 Task: Add a dependency to the task Implement a feature for users to share their activity on social media , the existing task  Create a feature for users to create custom alerts and reminders in the project Wavelength.
Action: Mouse moved to (740, 509)
Screenshot: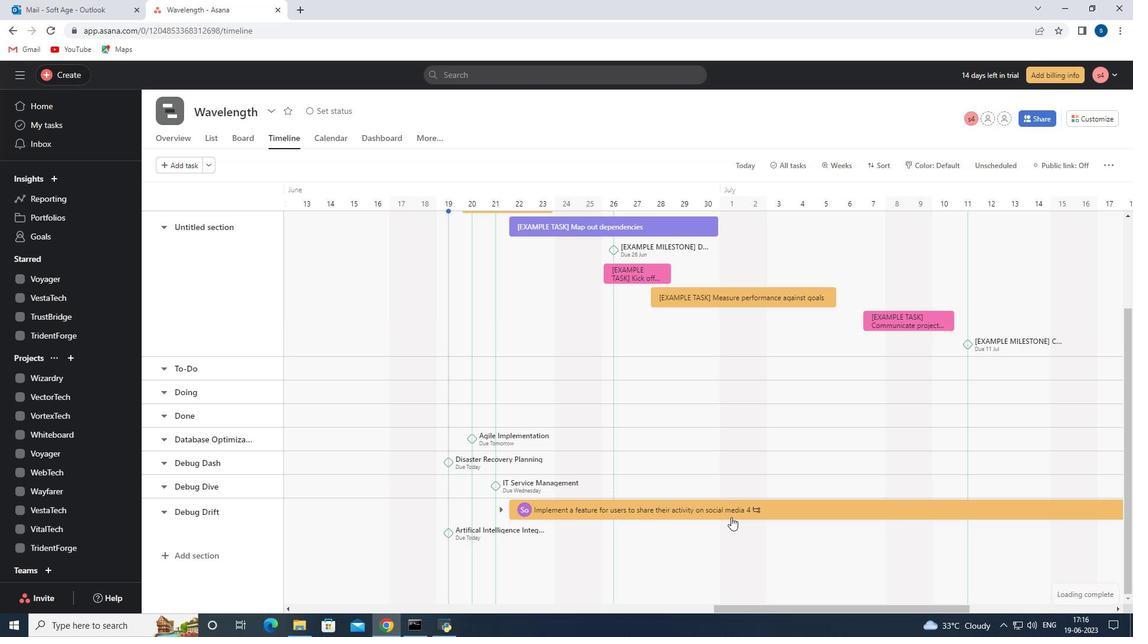 
Action: Mouse pressed left at (740, 509)
Screenshot: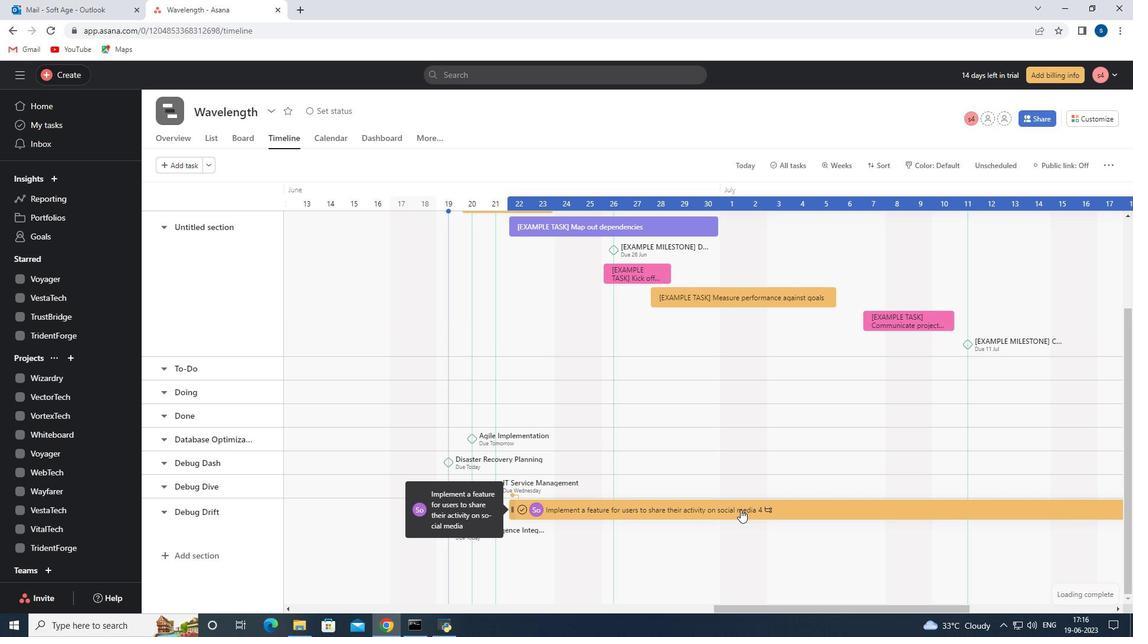
Action: Mouse moved to (842, 336)
Screenshot: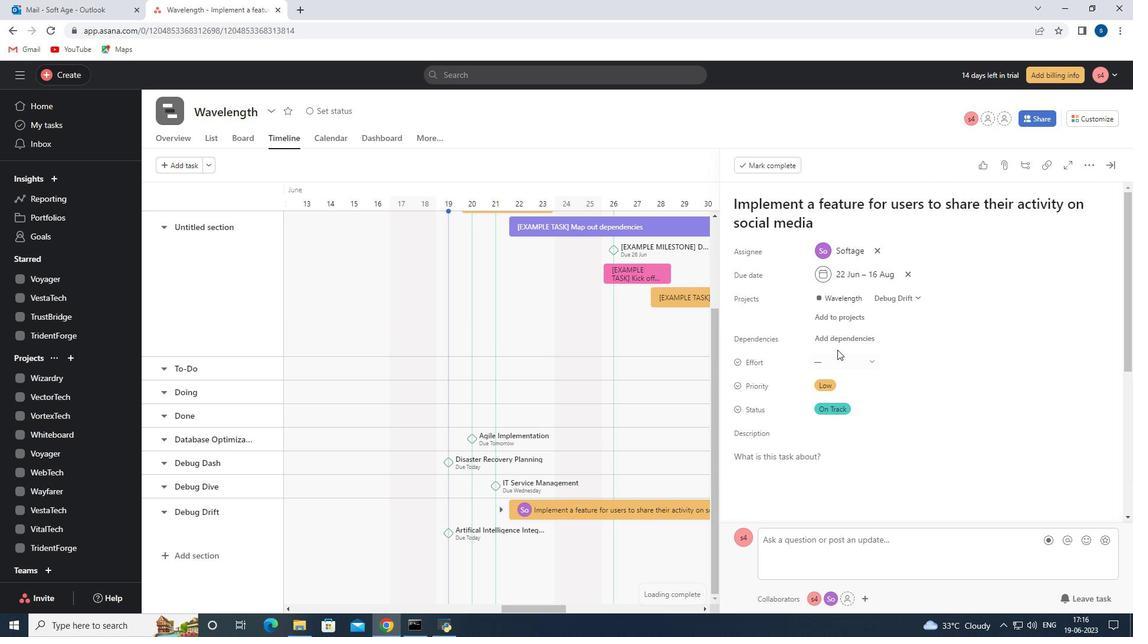 
Action: Mouse pressed left at (842, 336)
Screenshot: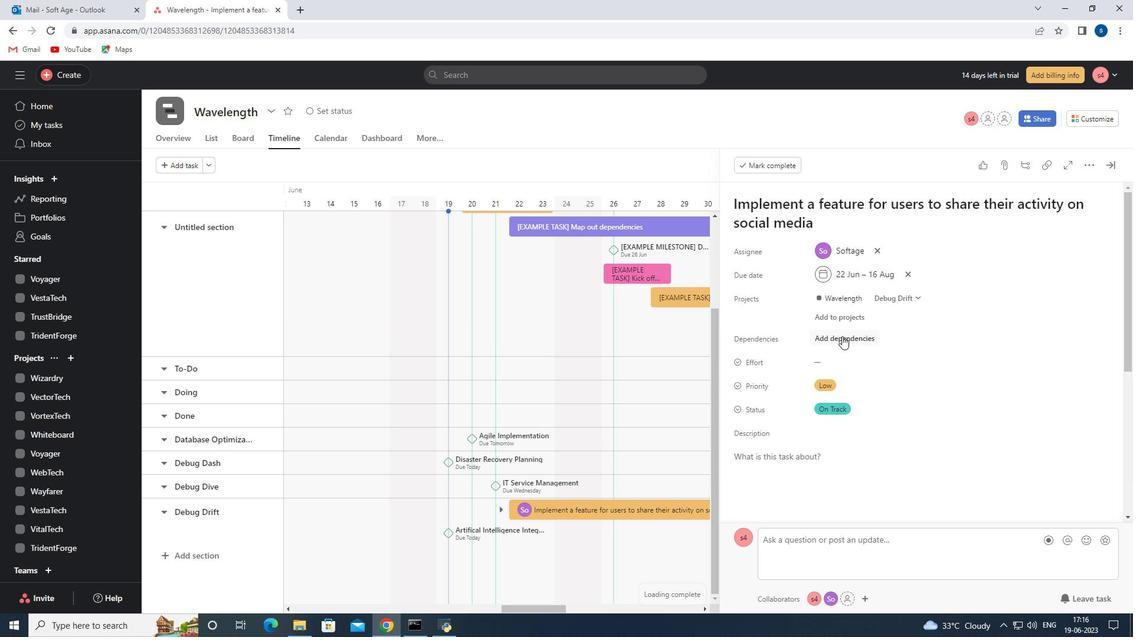 
Action: Mouse moved to (911, 341)
Screenshot: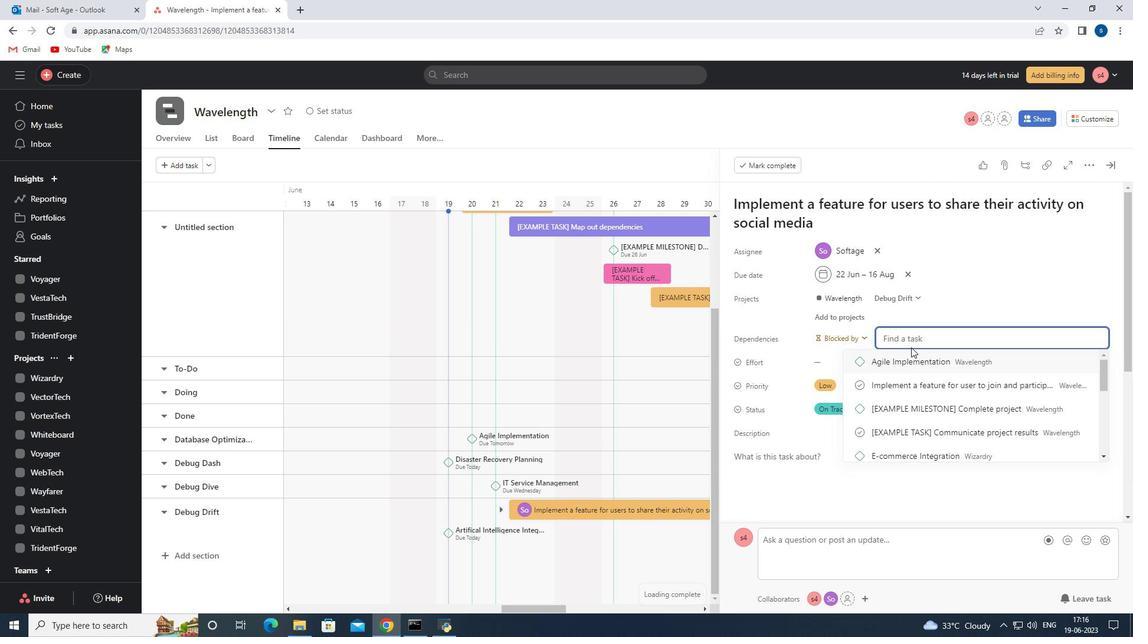 
Action: Key pressed create
Screenshot: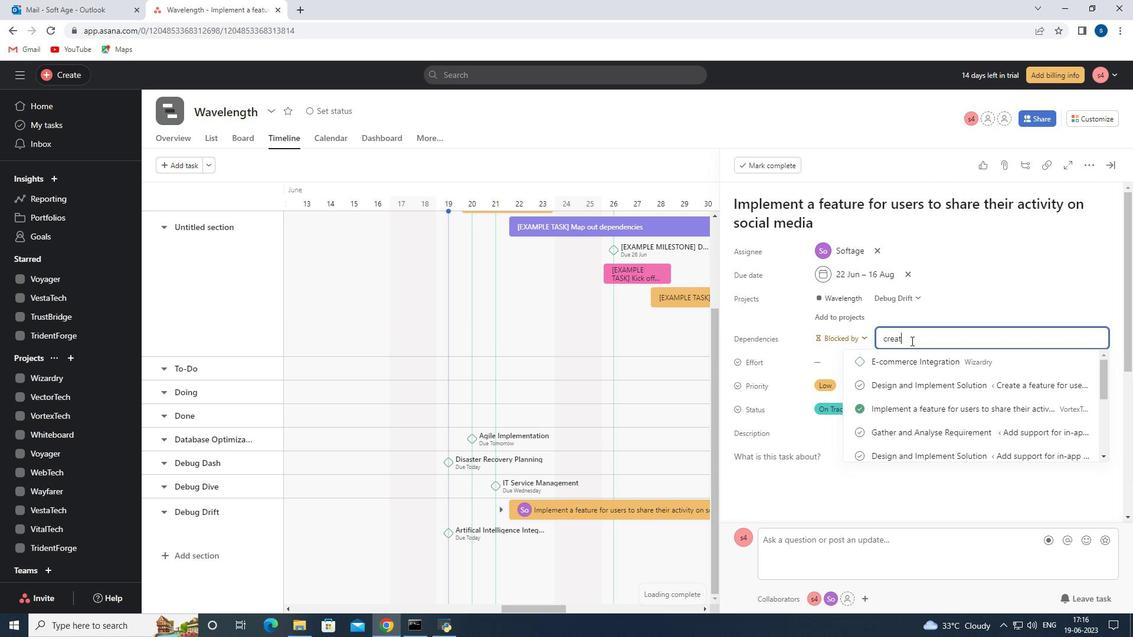 
Action: Mouse moved to (983, 410)
Screenshot: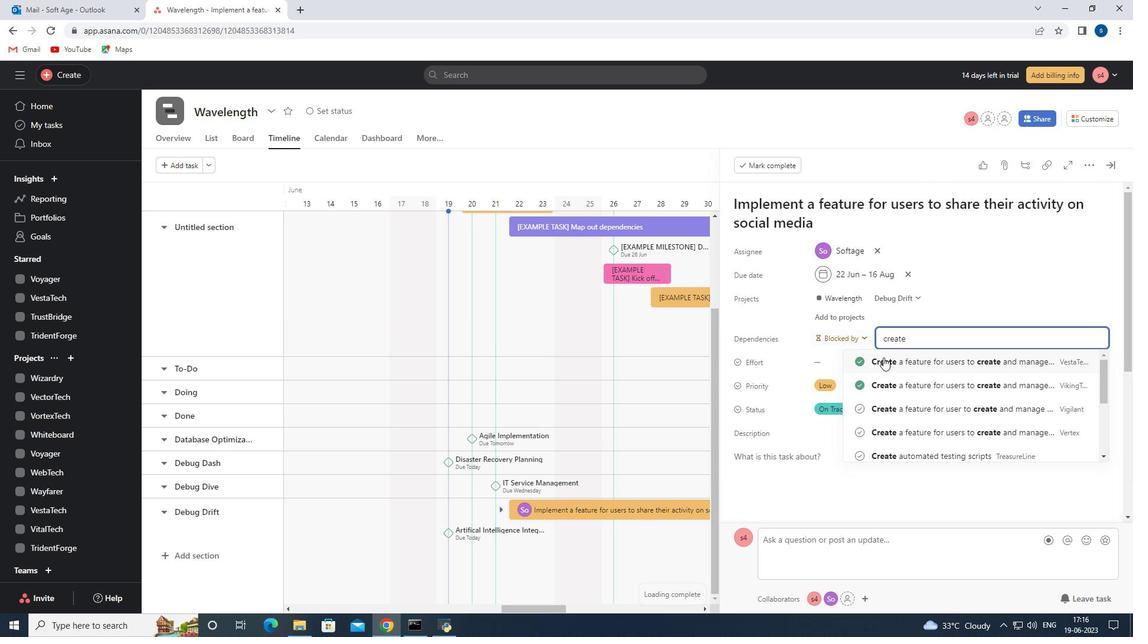 
Action: Mouse scrolled (983, 409) with delta (0, 0)
Screenshot: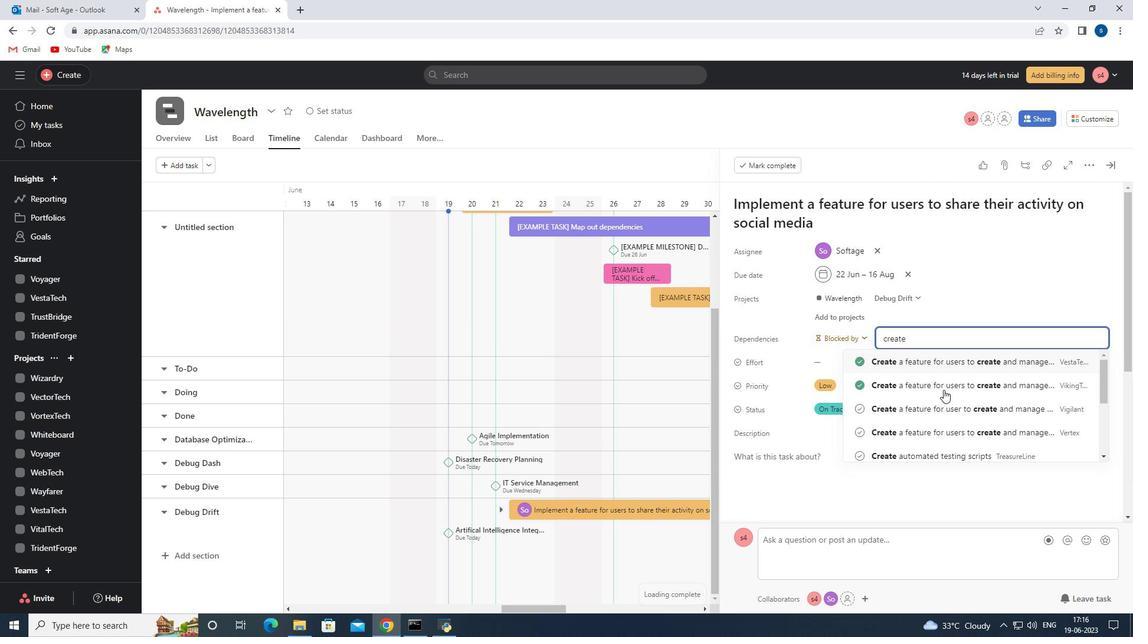 
Action: Mouse moved to (951, 432)
Screenshot: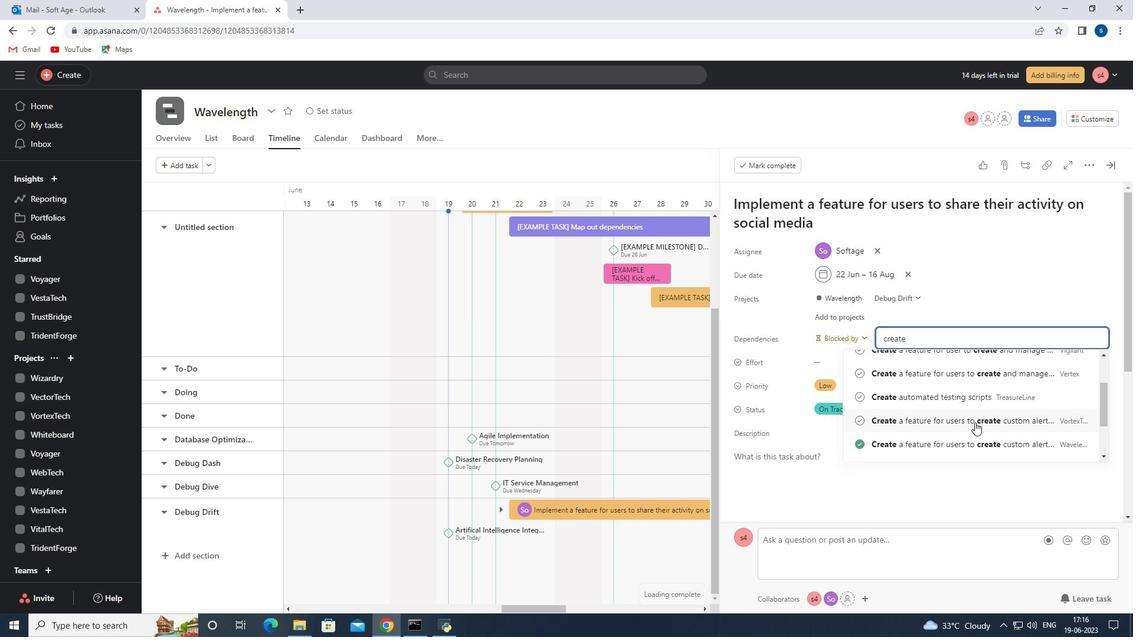 
Action: Mouse scrolled (951, 431) with delta (0, 0)
Screenshot: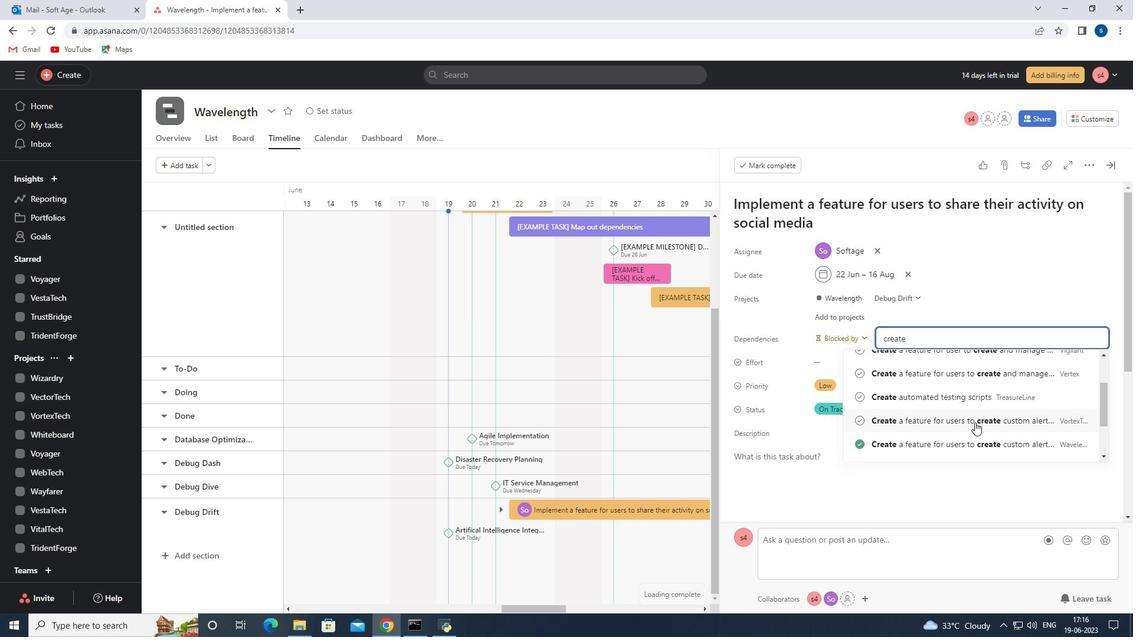 
Action: Mouse moved to (875, 384)
Screenshot: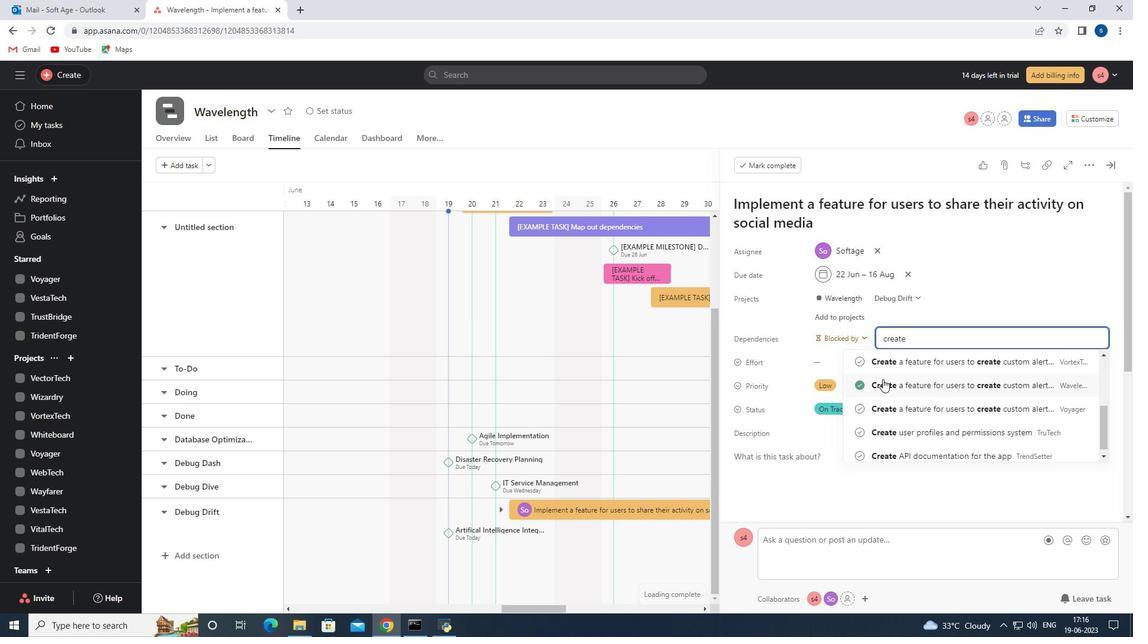 
Action: Mouse pressed left at (875, 384)
Screenshot: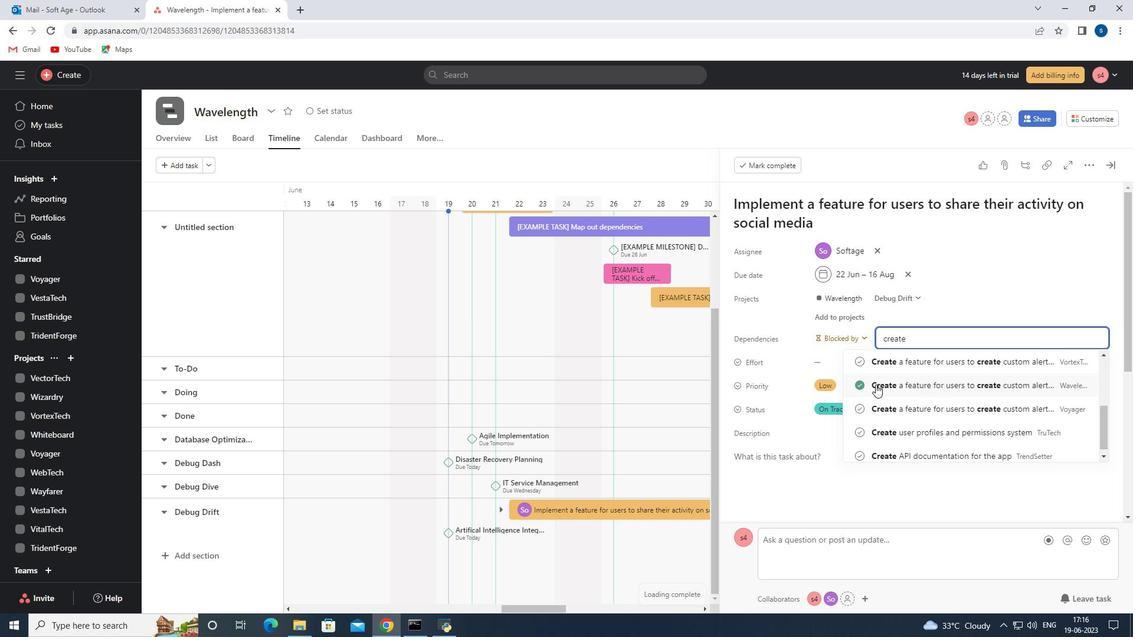 
Action: Mouse moved to (1098, 172)
Screenshot: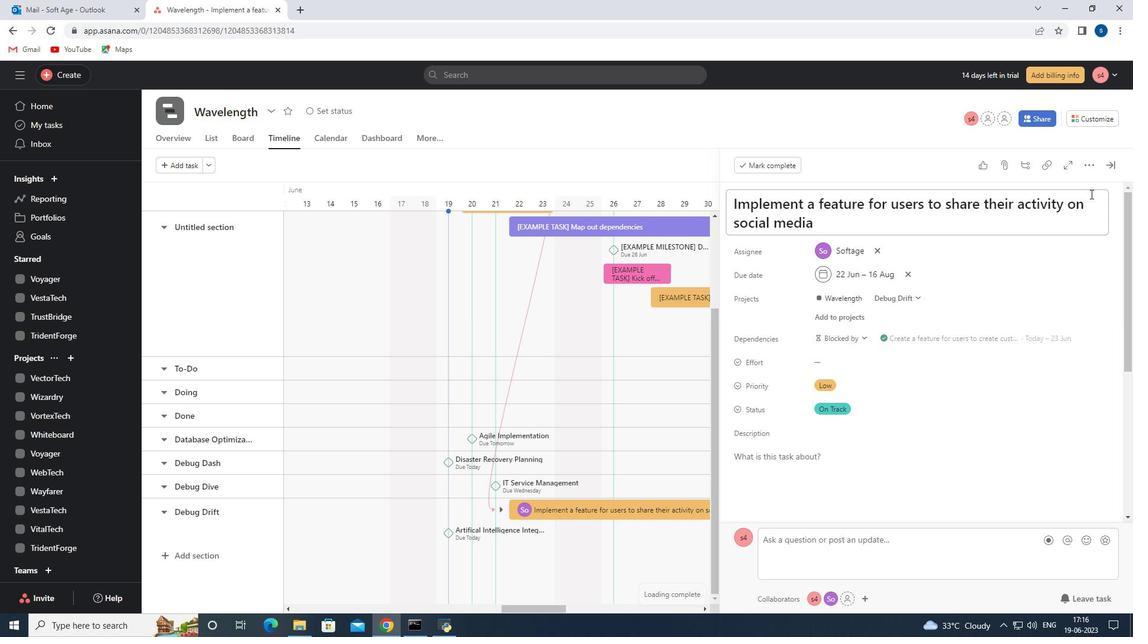 
